 Task: Check the schedule for the "World Tour Soccer".
Action: Mouse moved to (646, 218)
Screenshot: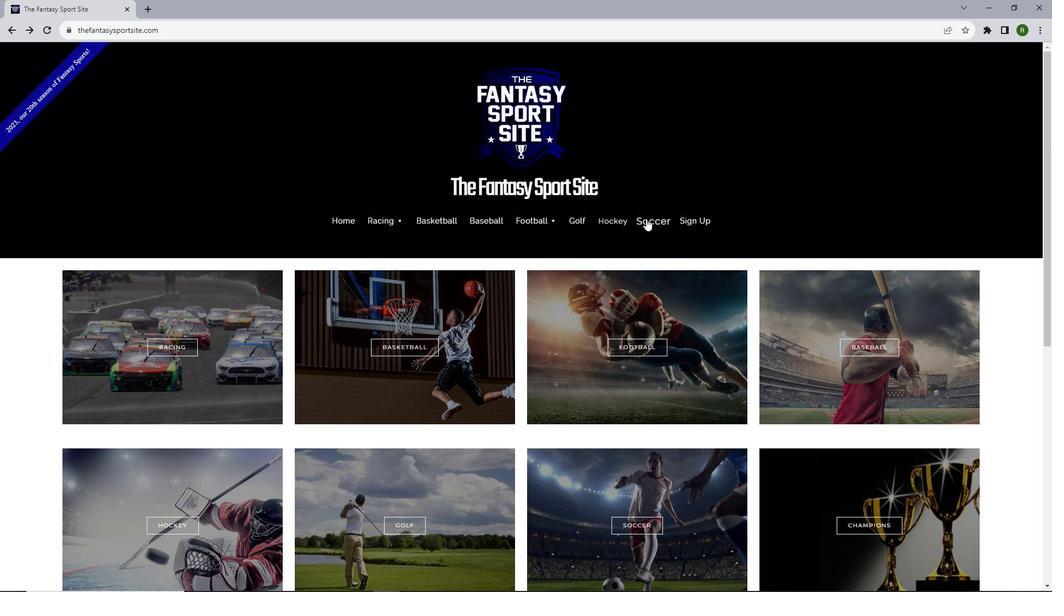 
Action: Mouse pressed left at (646, 218)
Screenshot: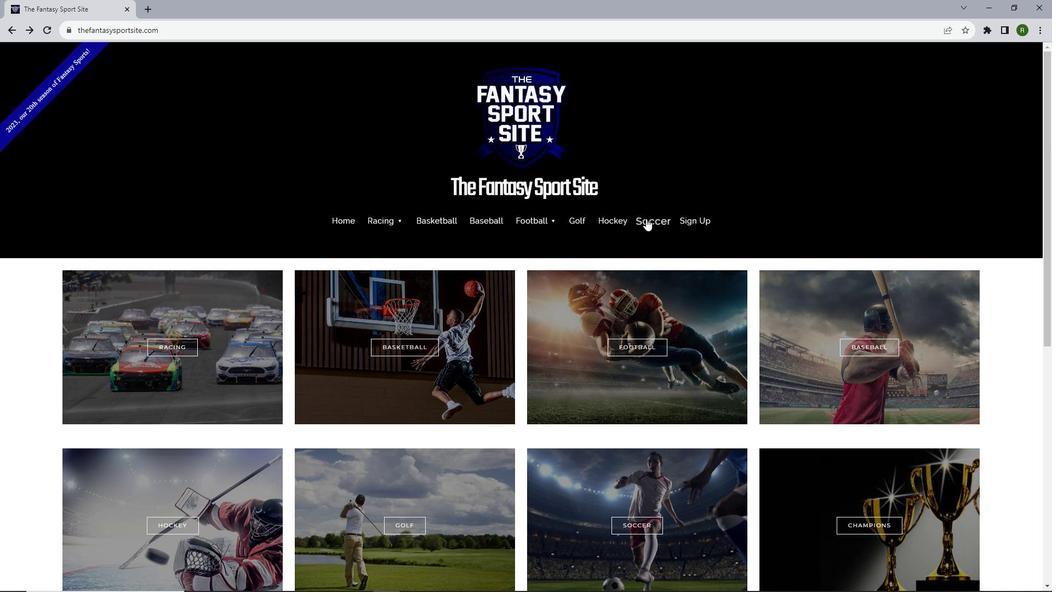 
Action: Mouse moved to (439, 264)
Screenshot: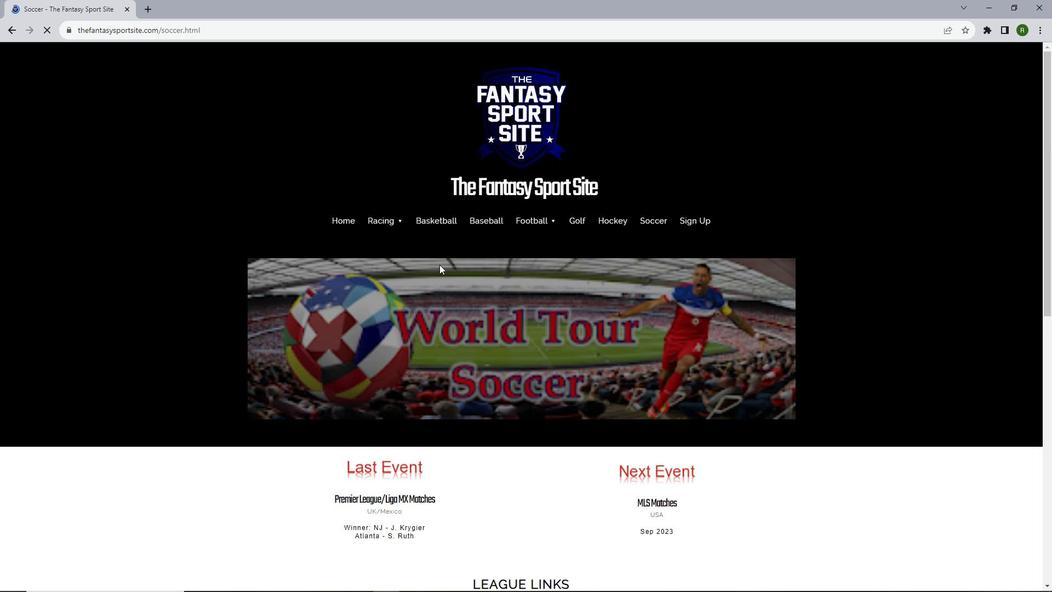 
Action: Mouse scrolled (439, 264) with delta (0, 0)
Screenshot: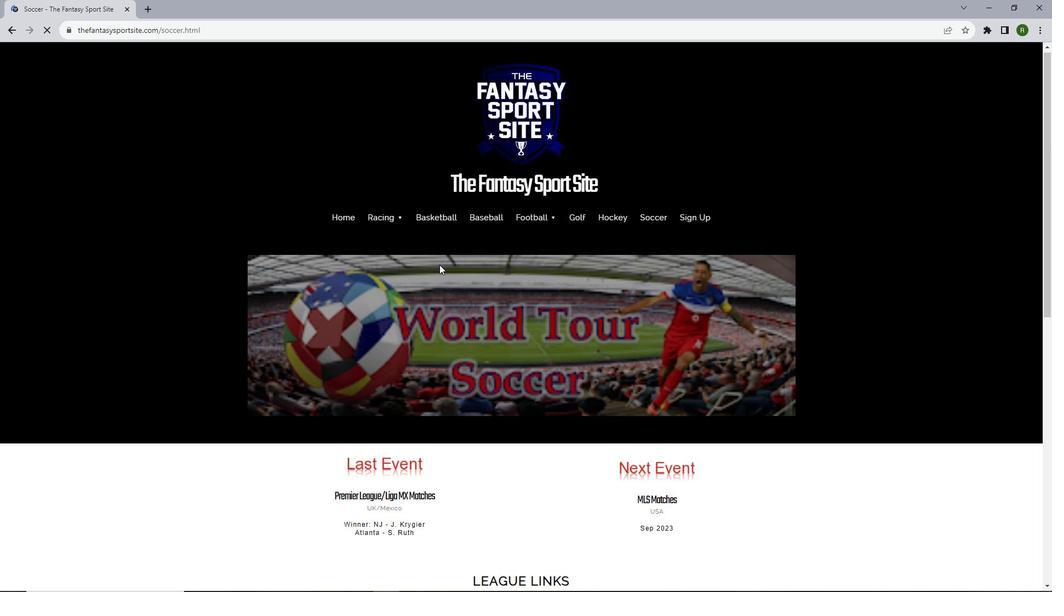 
Action: Mouse moved to (440, 265)
Screenshot: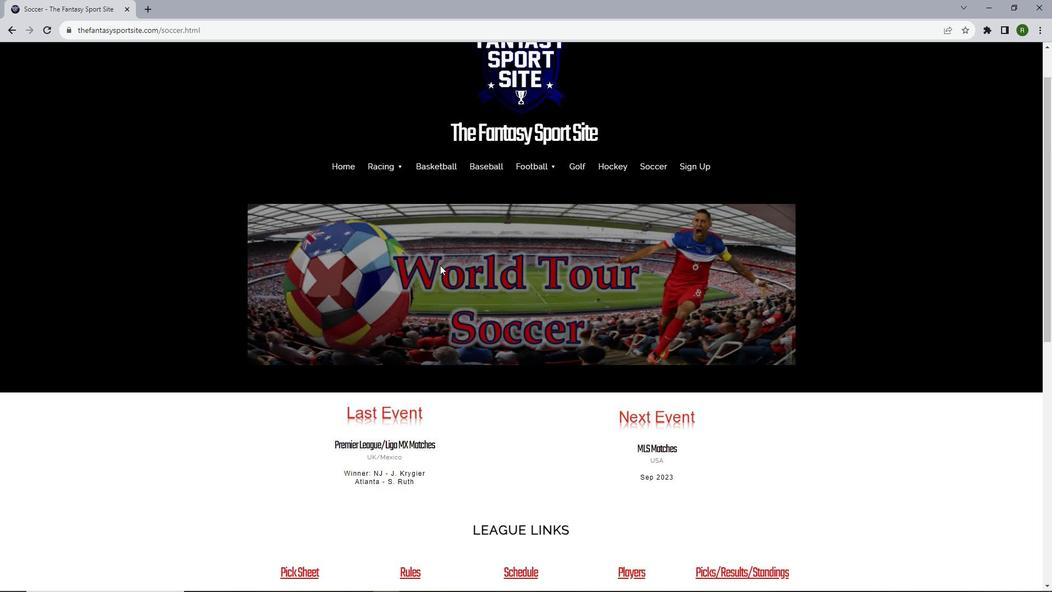 
Action: Mouse scrolled (440, 264) with delta (0, 0)
Screenshot: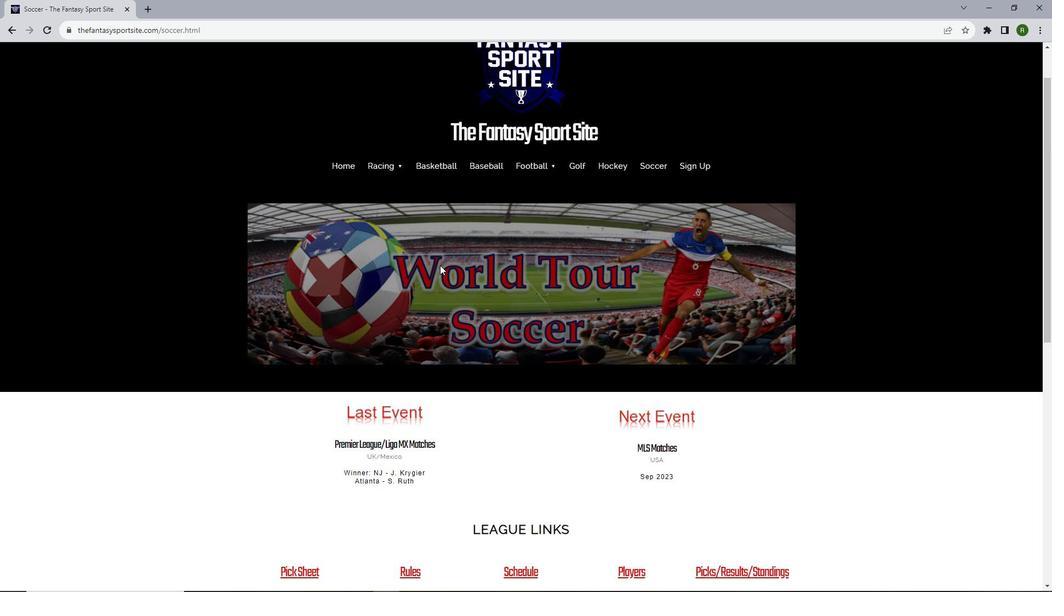 
Action: Mouse scrolled (440, 264) with delta (0, 0)
Screenshot: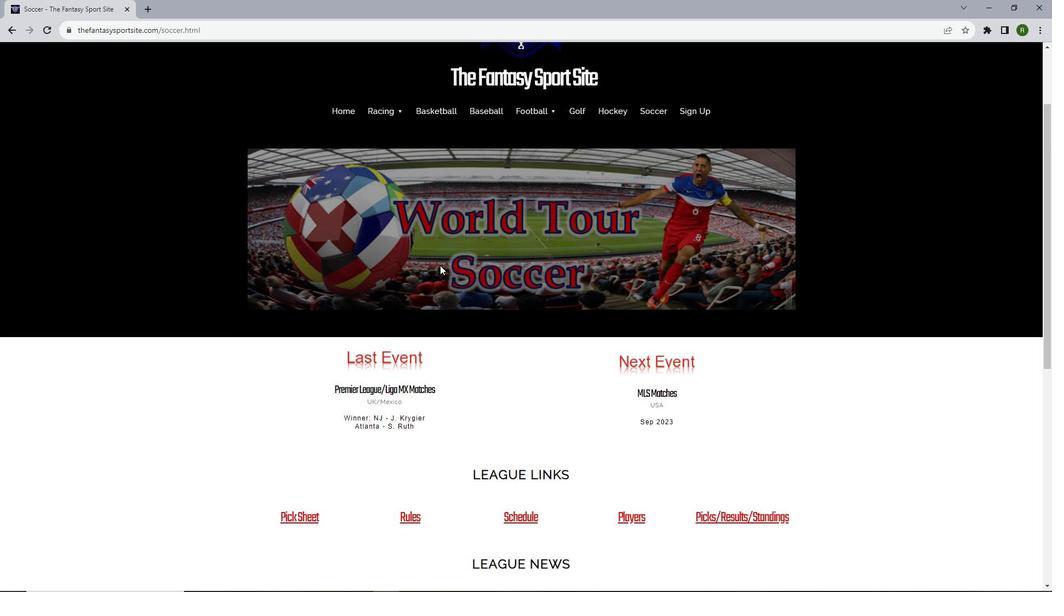 
Action: Mouse scrolled (440, 264) with delta (0, 0)
Screenshot: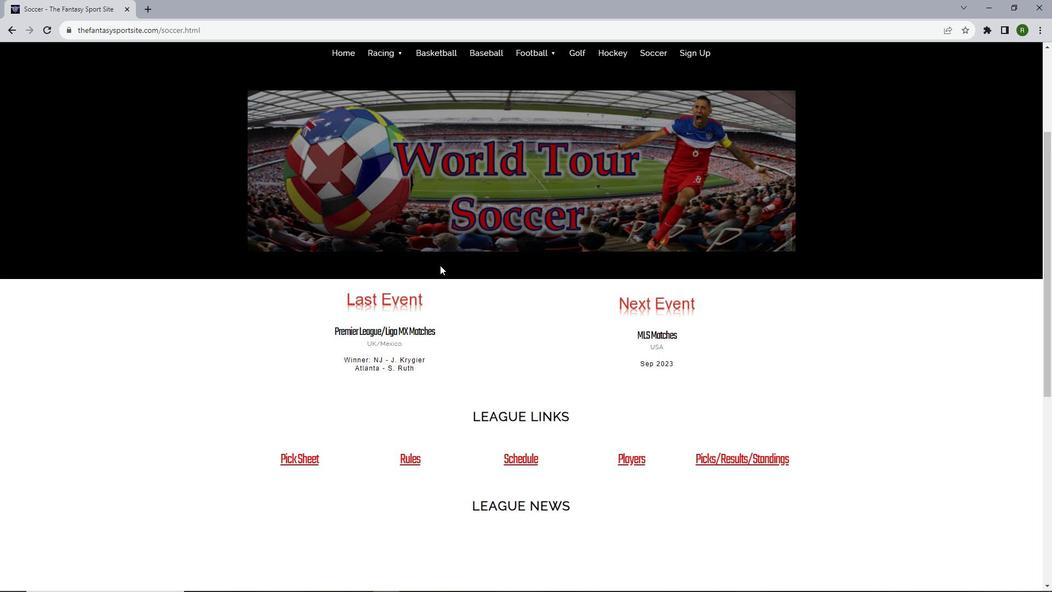 
Action: Mouse scrolled (440, 264) with delta (0, 0)
Screenshot: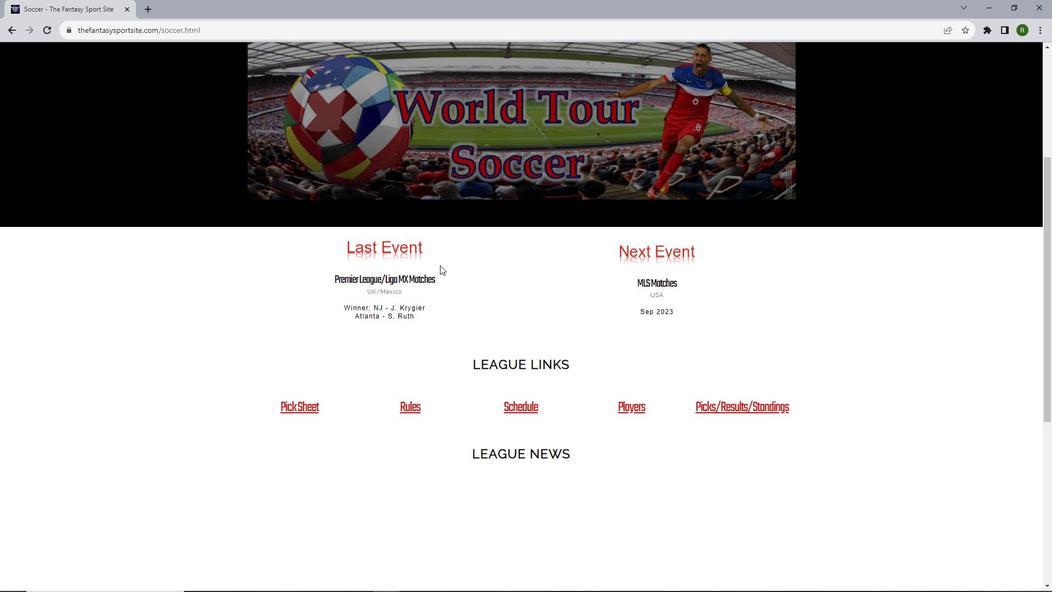 
Action: Mouse moved to (529, 355)
Screenshot: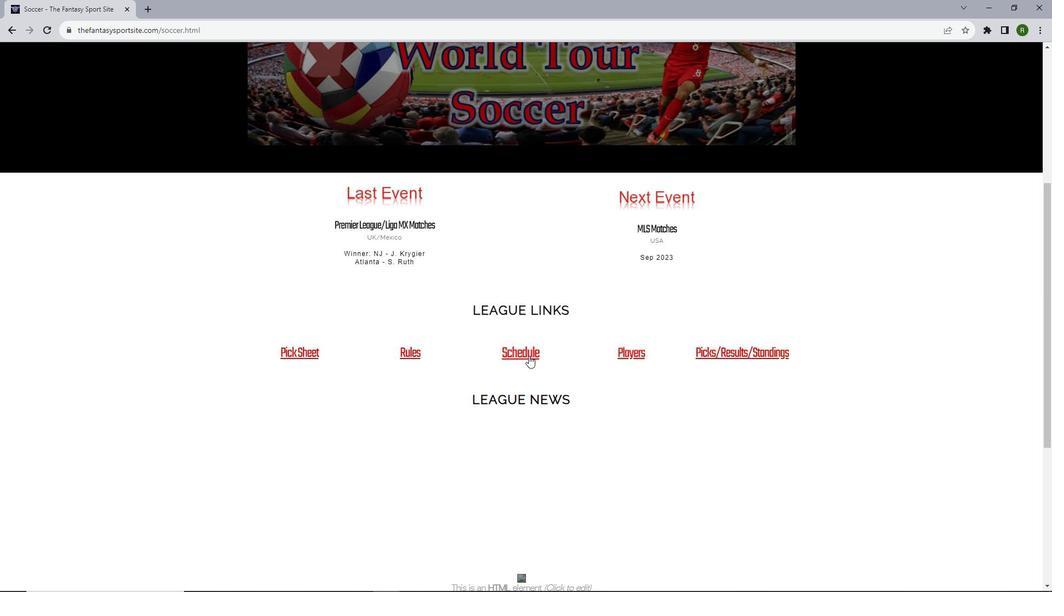 
Action: Mouse pressed left at (529, 355)
Screenshot: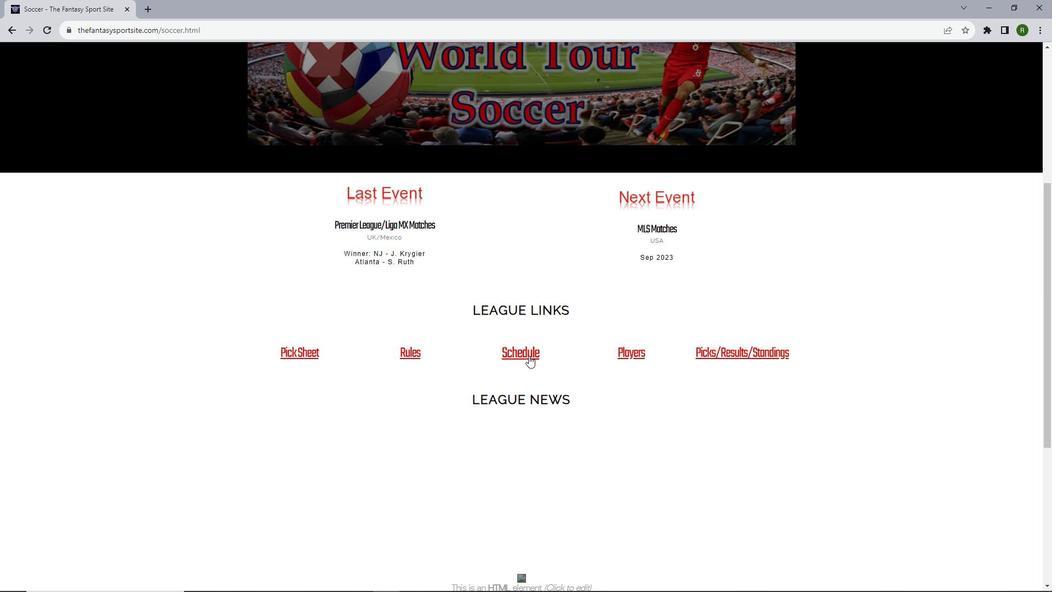 
Action: Mouse moved to (534, 319)
Screenshot: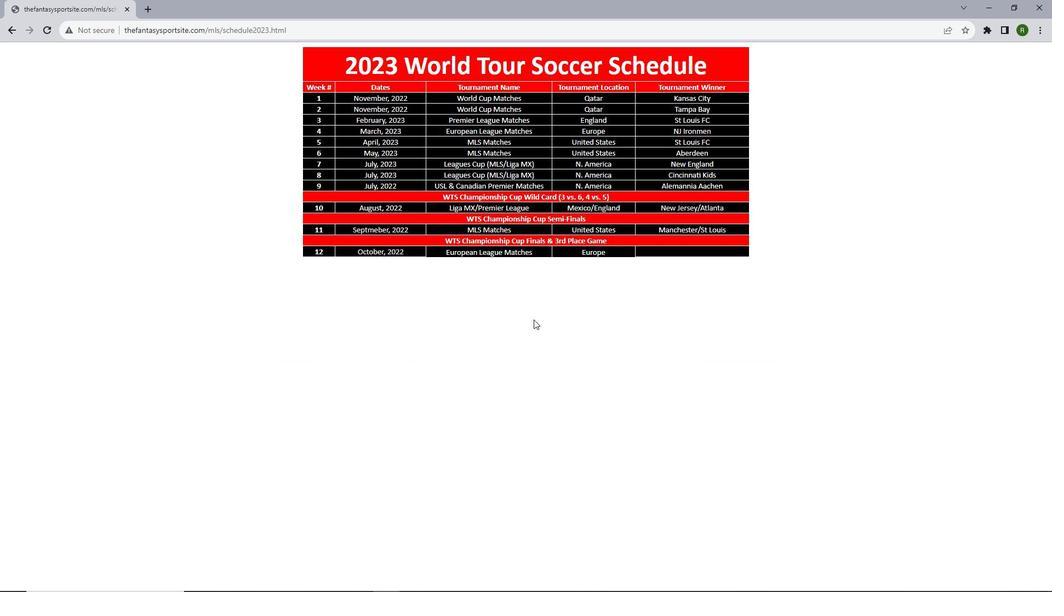 
Action: Mouse scrolled (534, 320) with delta (0, 0)
Screenshot: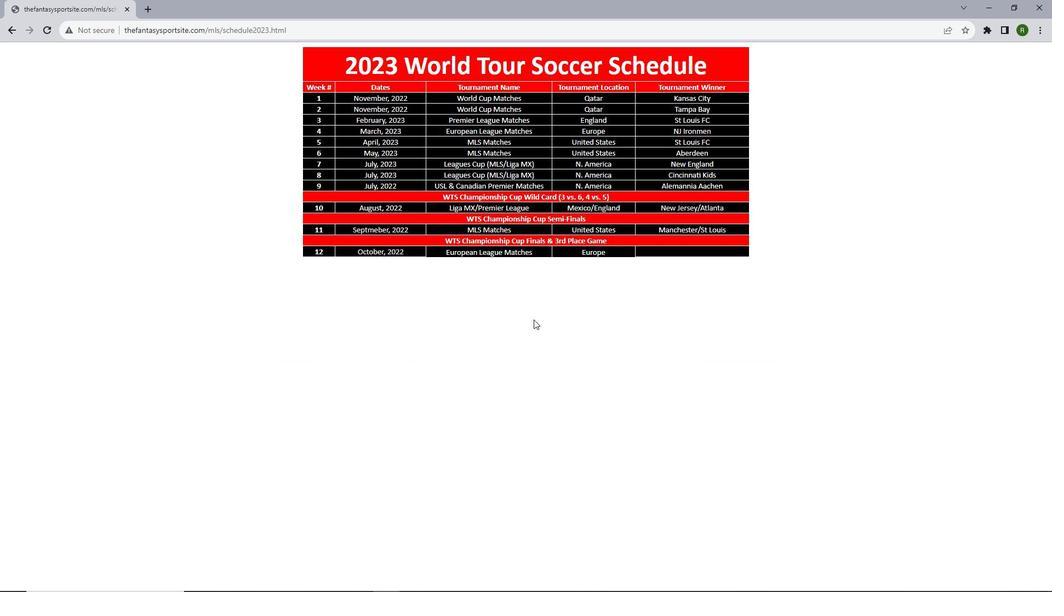 
Action: Mouse scrolled (534, 320) with delta (0, 0)
Screenshot: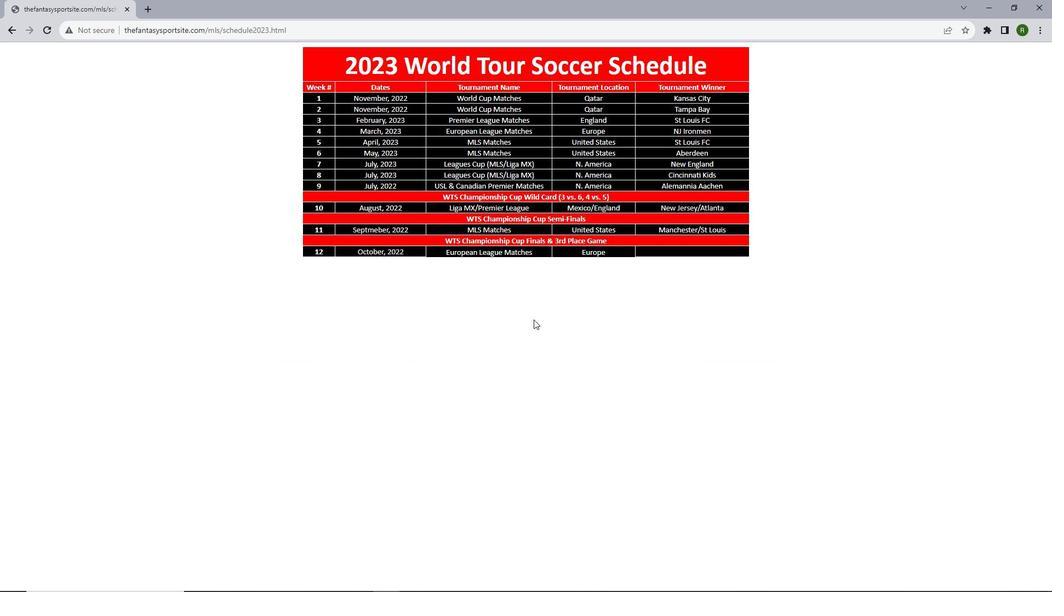 
Action: Mouse scrolled (534, 320) with delta (0, 0)
Screenshot: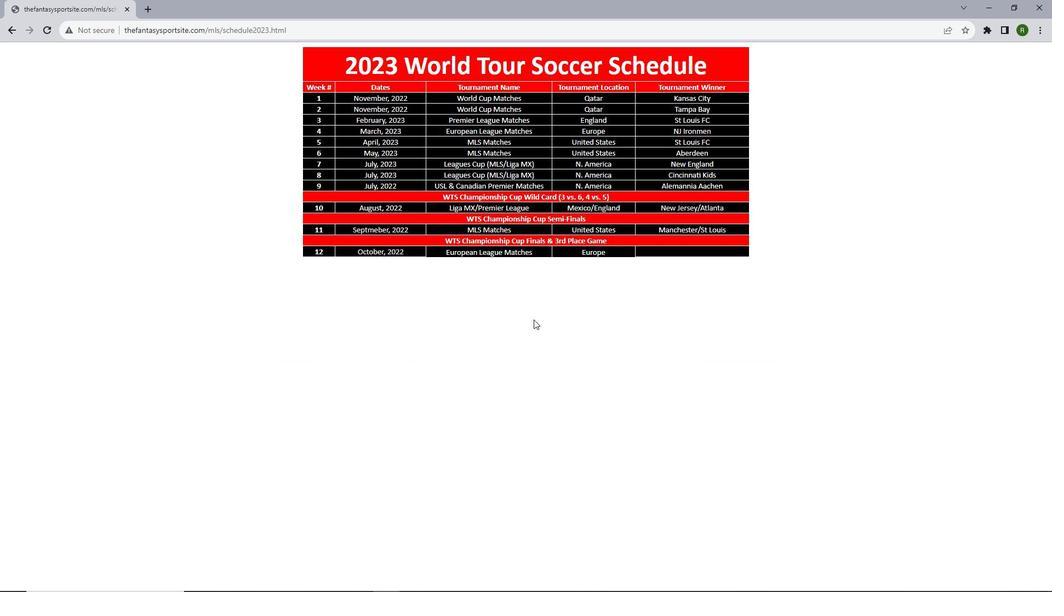 
Action: Mouse scrolled (534, 319) with delta (0, 0)
Screenshot: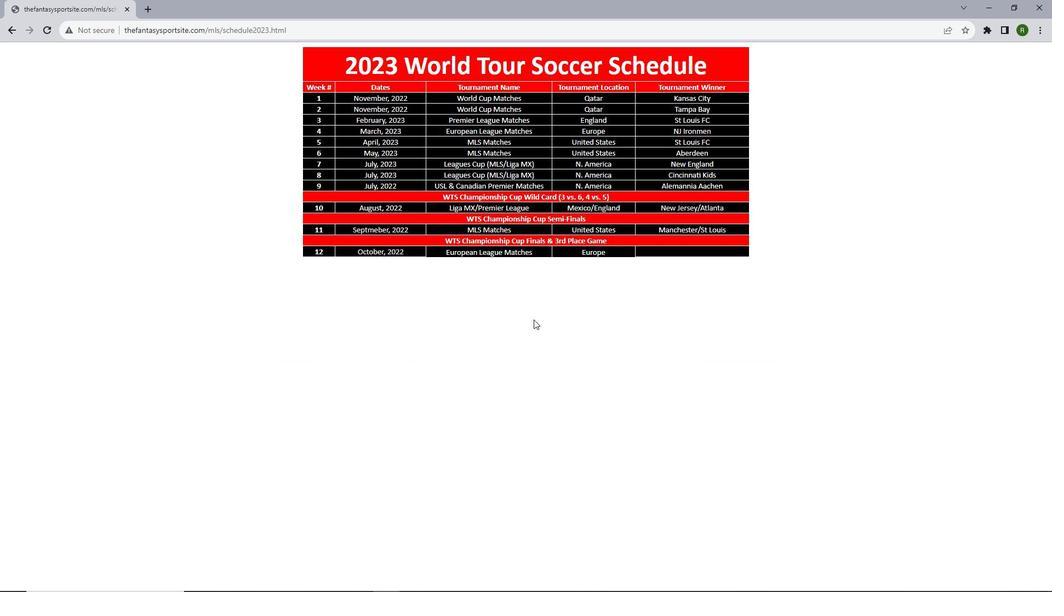 
Action: Mouse scrolled (534, 319) with delta (0, 0)
Screenshot: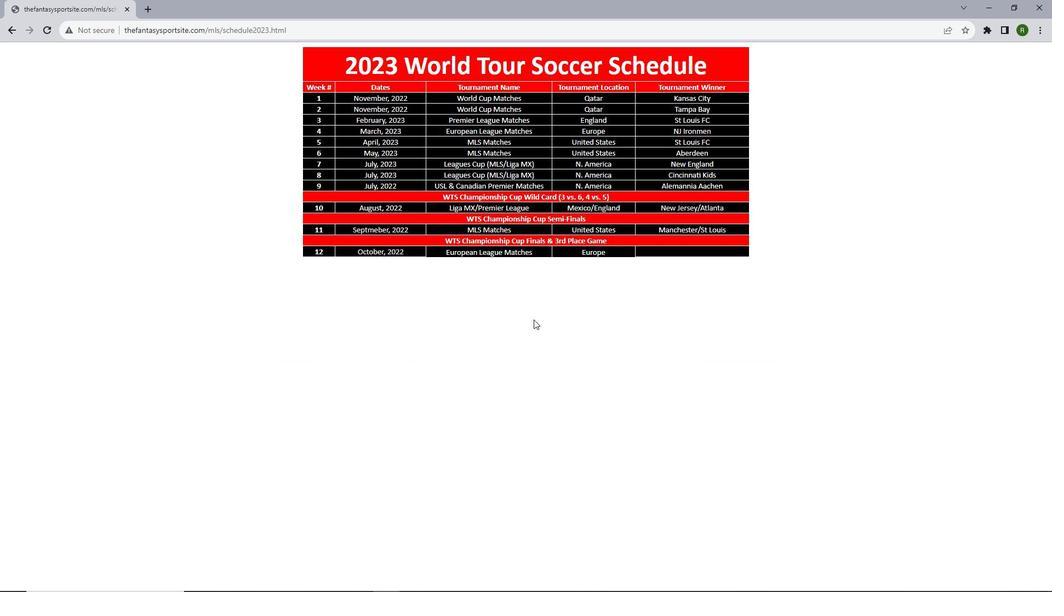 
Action: Mouse scrolled (534, 319) with delta (0, 0)
Screenshot: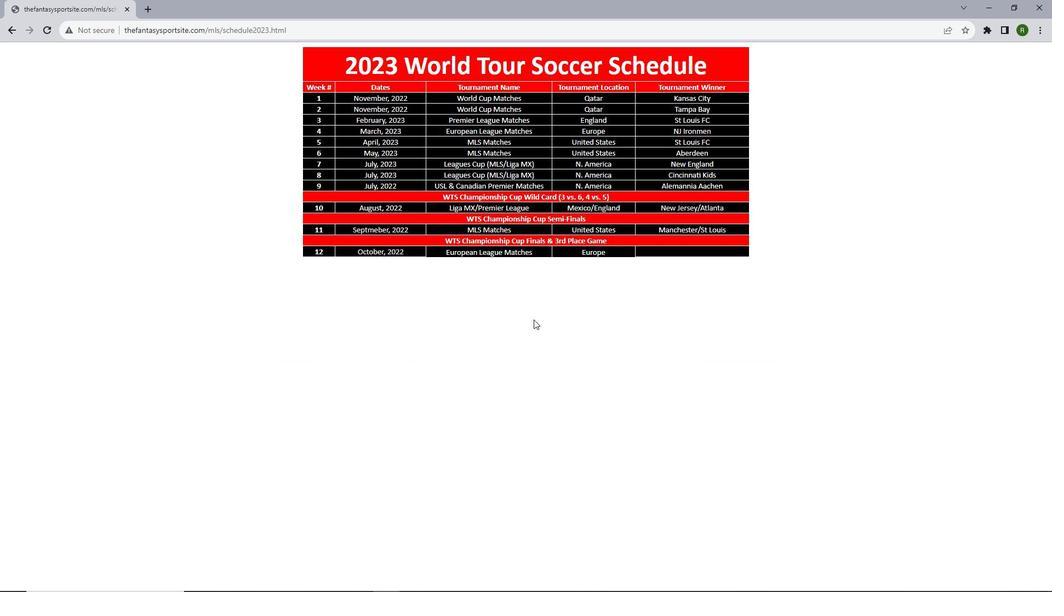 
